 Task: Add an event with the title Casual Training Session: Sales Negotiation, date '2023/12/15', time 8:50 AM to 10:50 AM, logged in from the account softage.10@softage.netand send the event invitation to softage.4@softage.net and softage.5@softage.net. Set a reminder for the event 15 minutes before
Action: Mouse moved to (117, 126)
Screenshot: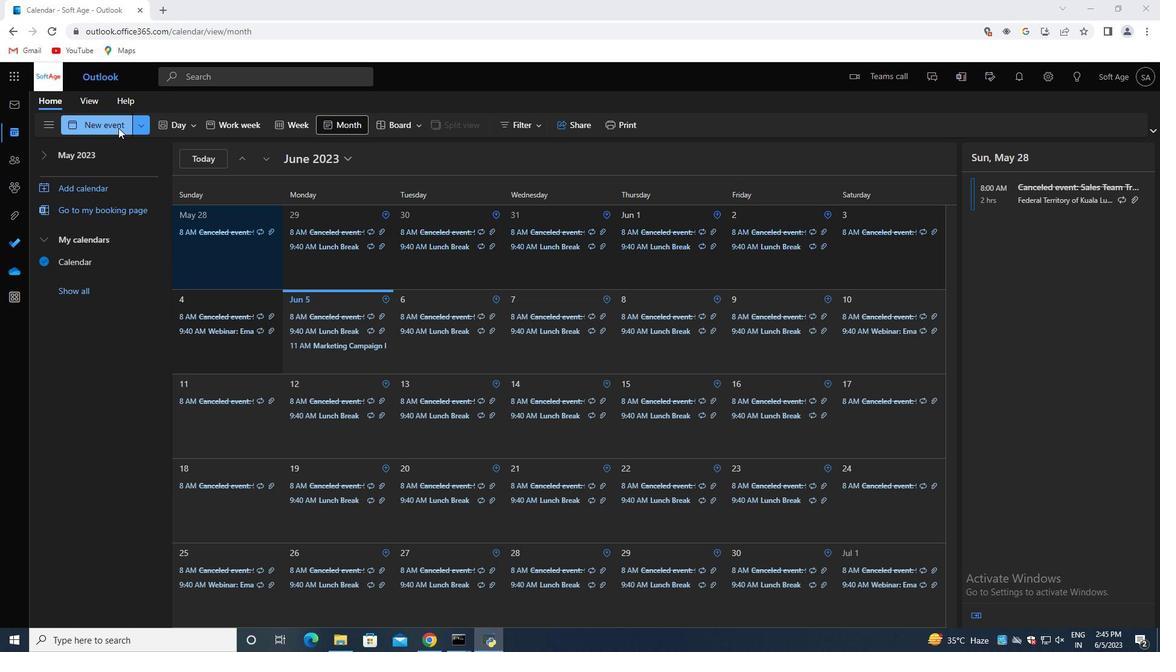 
Action: Mouse pressed left at (117, 126)
Screenshot: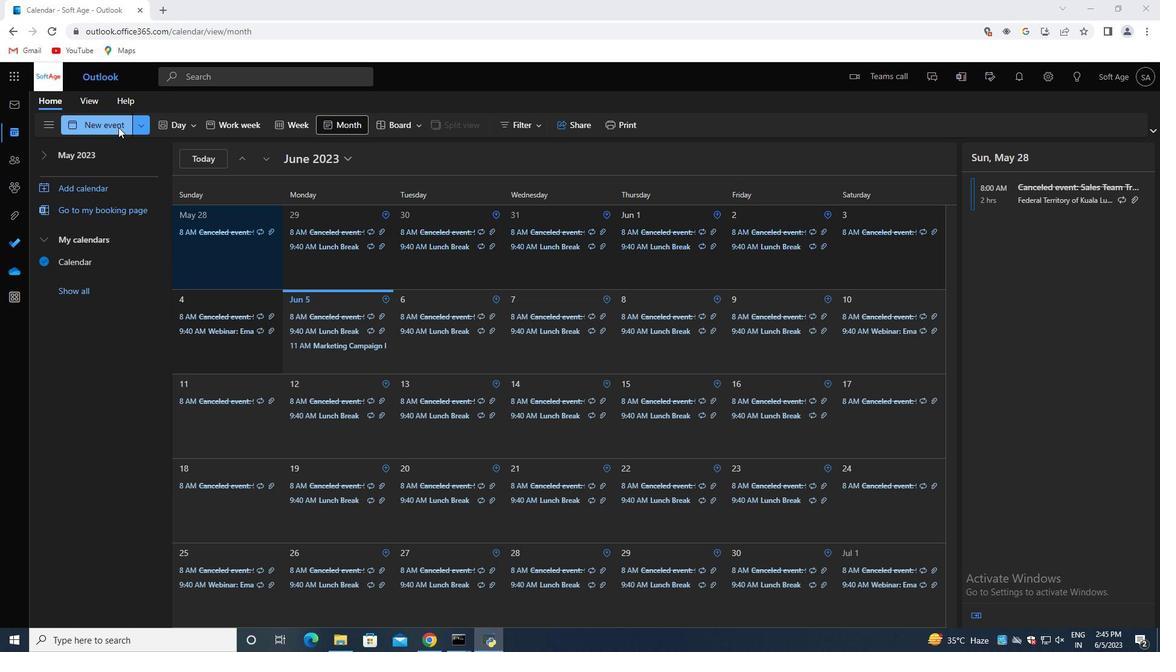 
Action: Mouse moved to (306, 199)
Screenshot: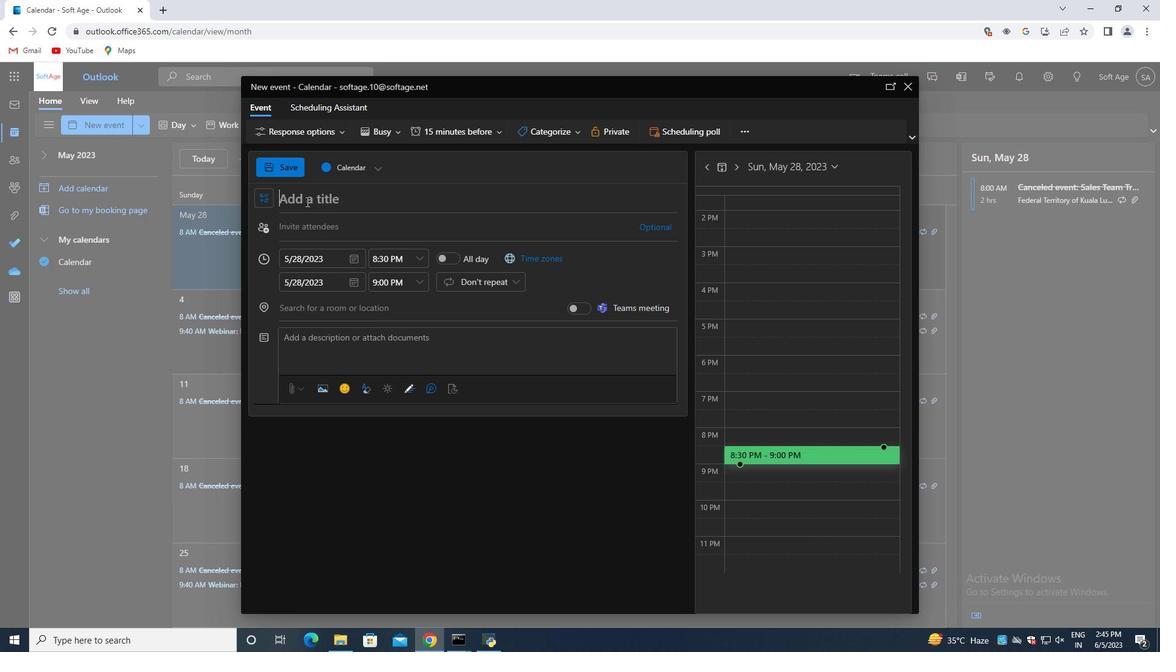 
Action: Mouse pressed left at (306, 199)
Screenshot: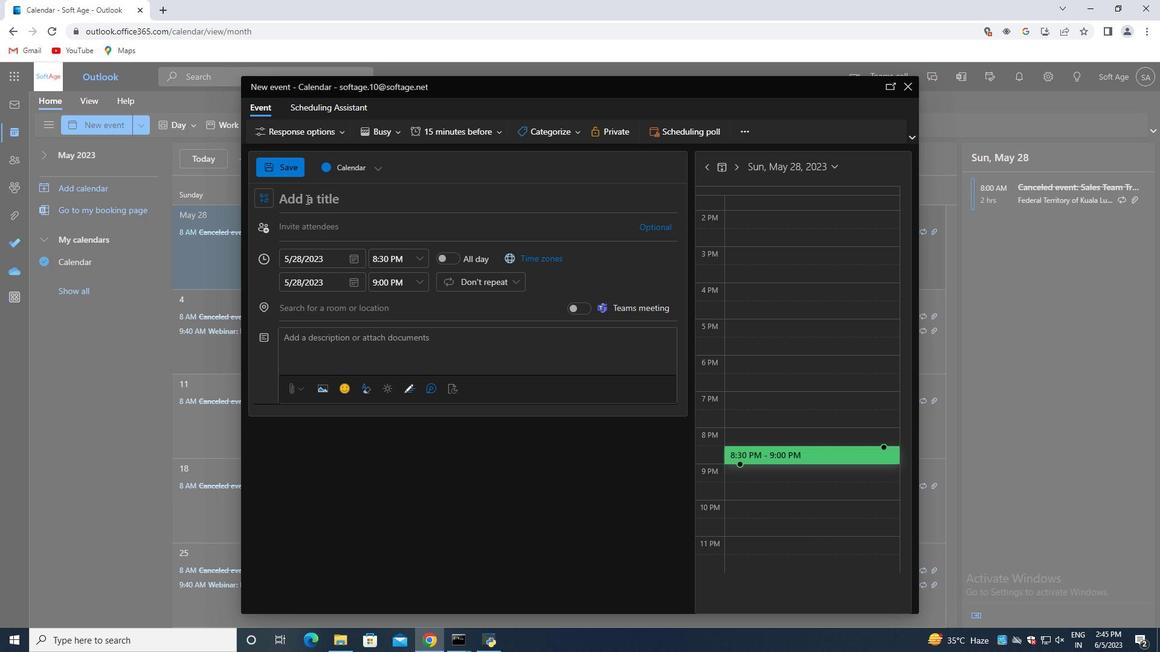 
Action: Key pressed <Key.shift>Casual<Key.space><Key.shift>Training<Key.space><Key.shift>Session<Key.shift_r>:<Key.space><Key.shift>Sales<Key.space><Key.shift>Negotiation
Screenshot: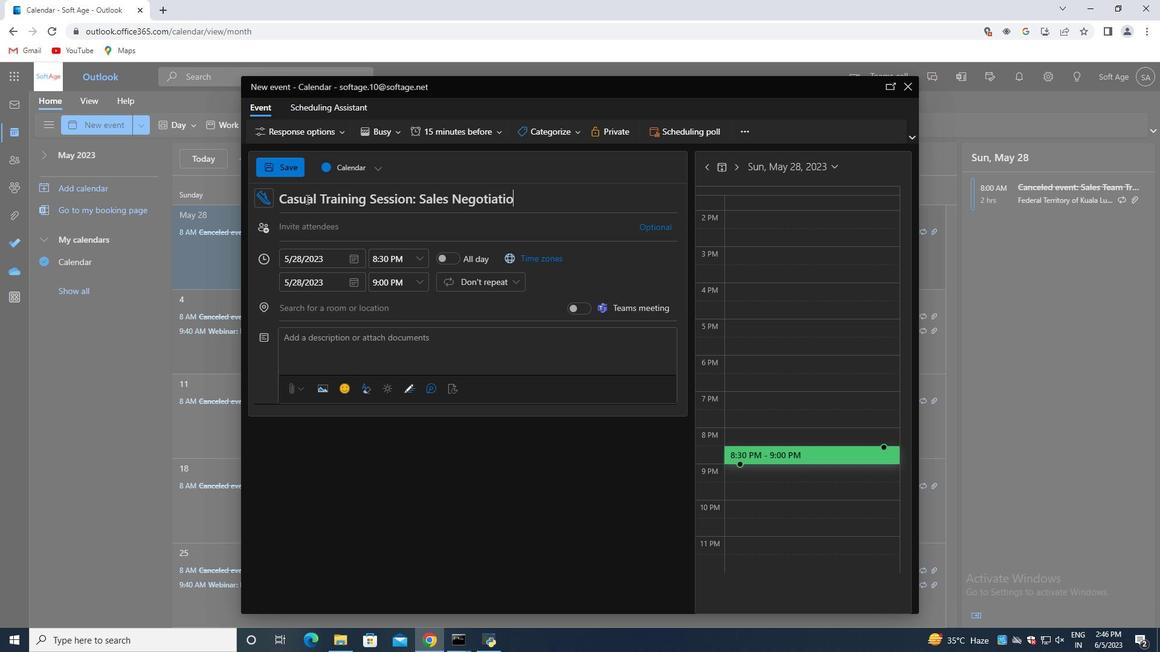 
Action: Mouse moved to (355, 262)
Screenshot: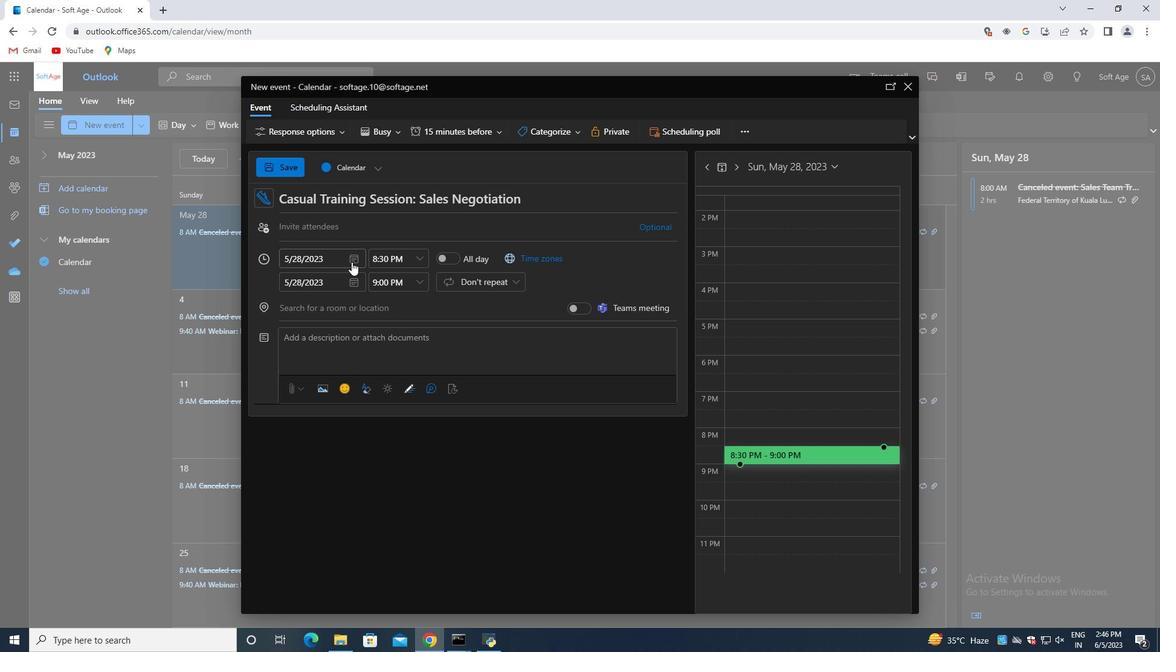 
Action: Mouse pressed left at (355, 262)
Screenshot: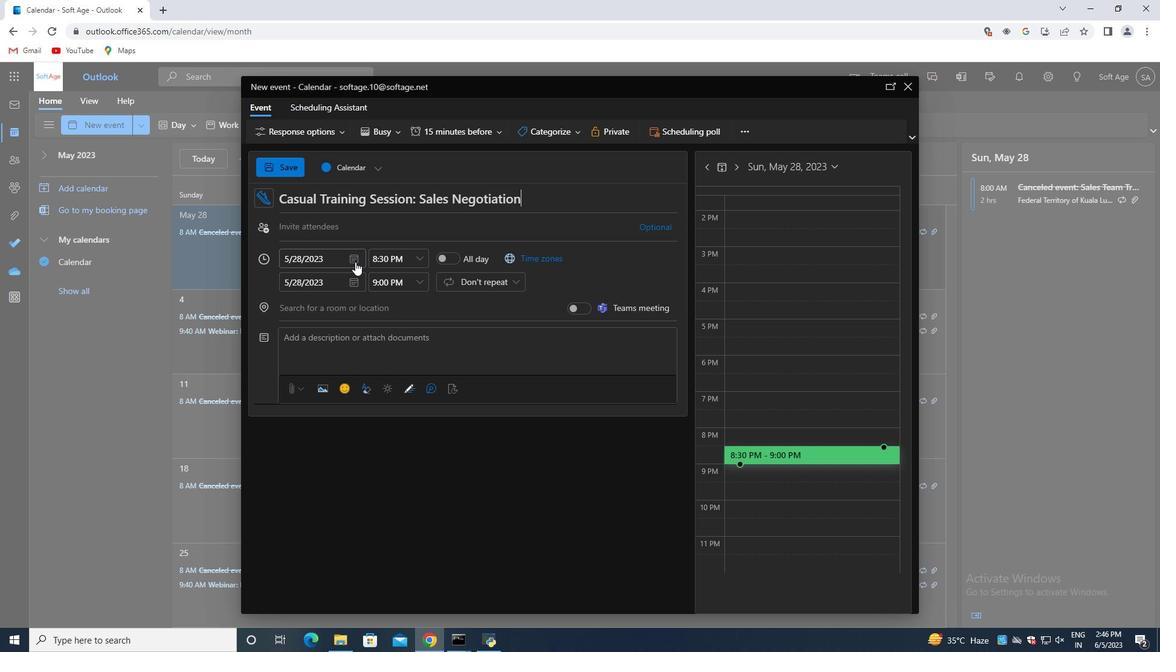 
Action: Mouse moved to (397, 288)
Screenshot: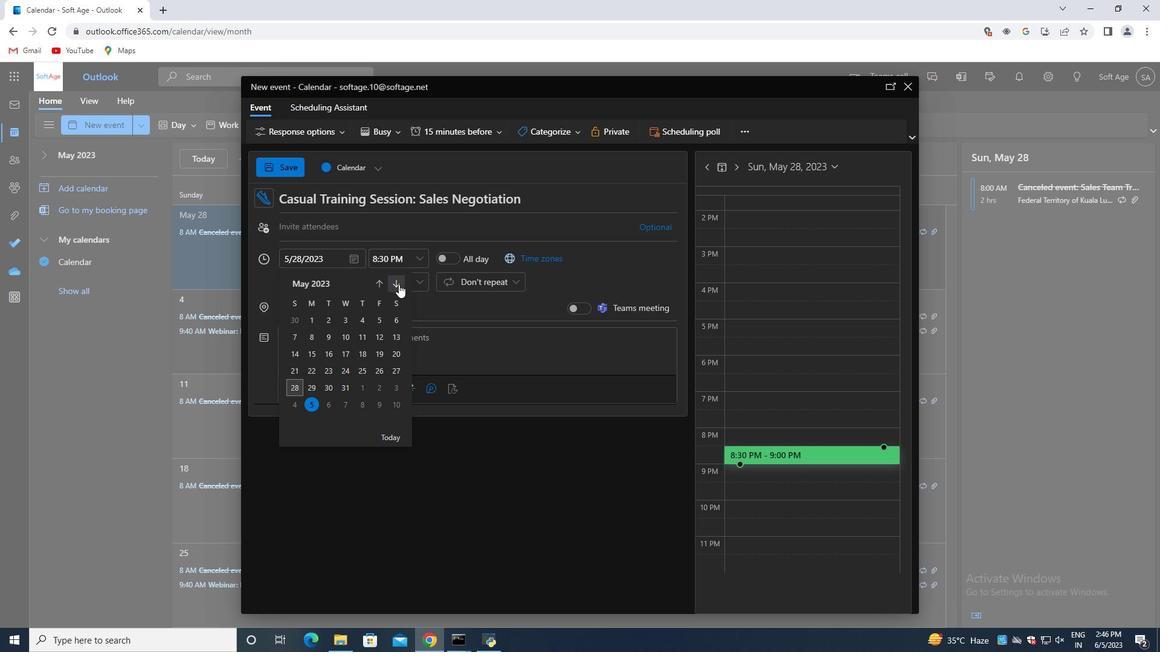 
Action: Mouse pressed left at (397, 288)
Screenshot: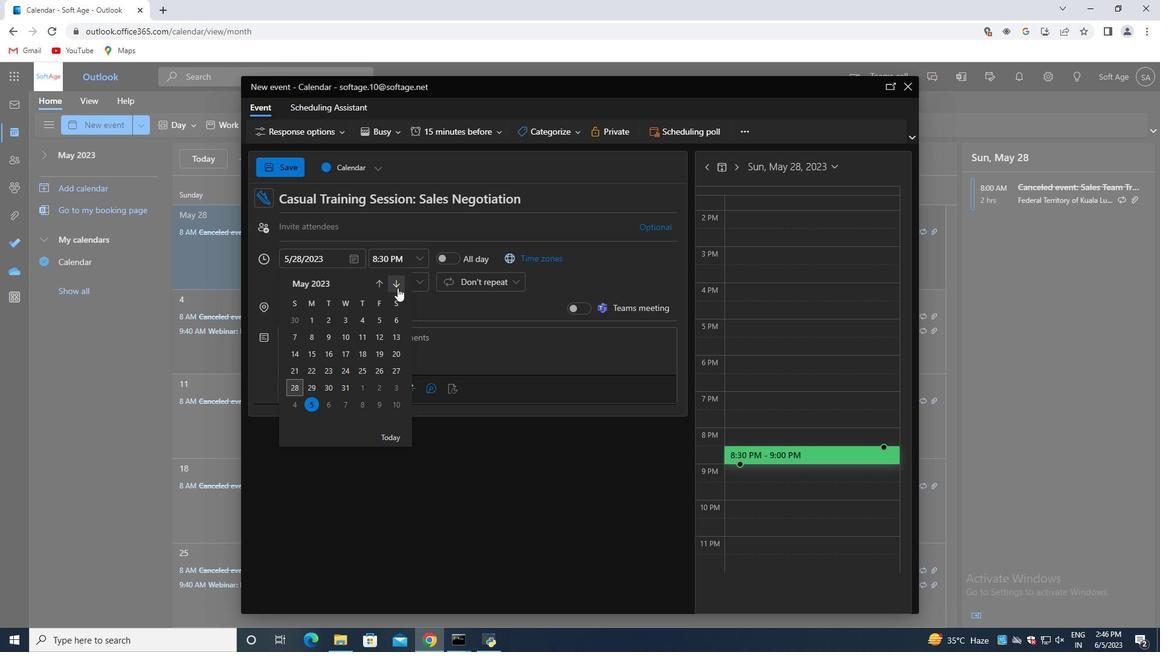 
Action: Mouse pressed left at (397, 288)
Screenshot: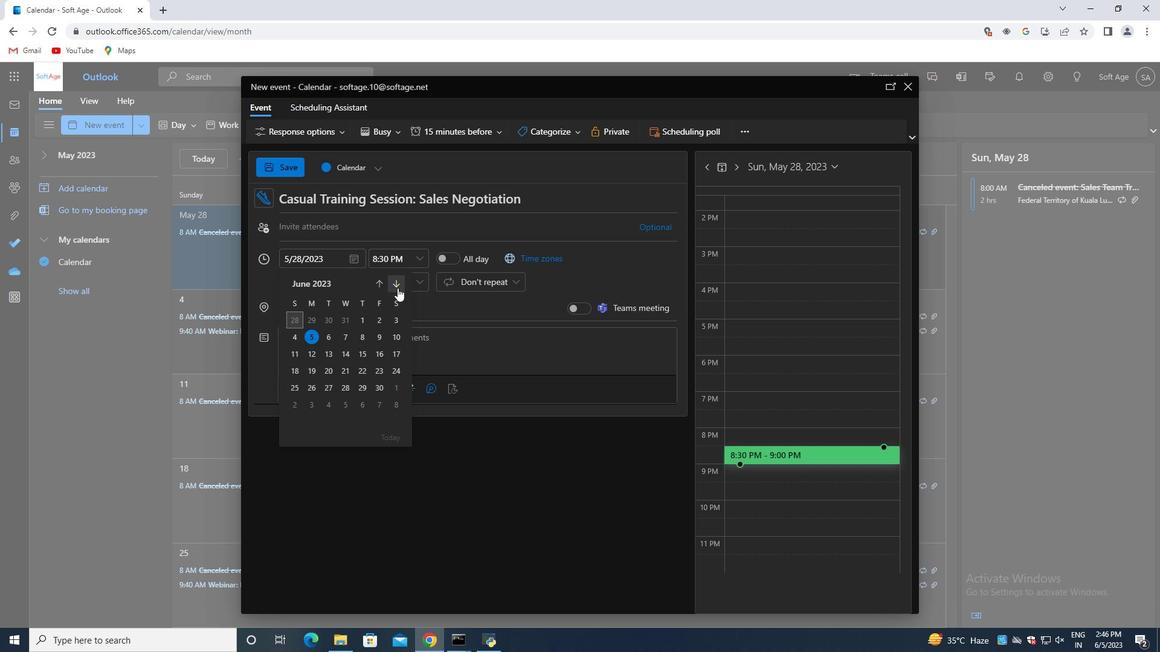 
Action: Mouse pressed left at (397, 288)
Screenshot: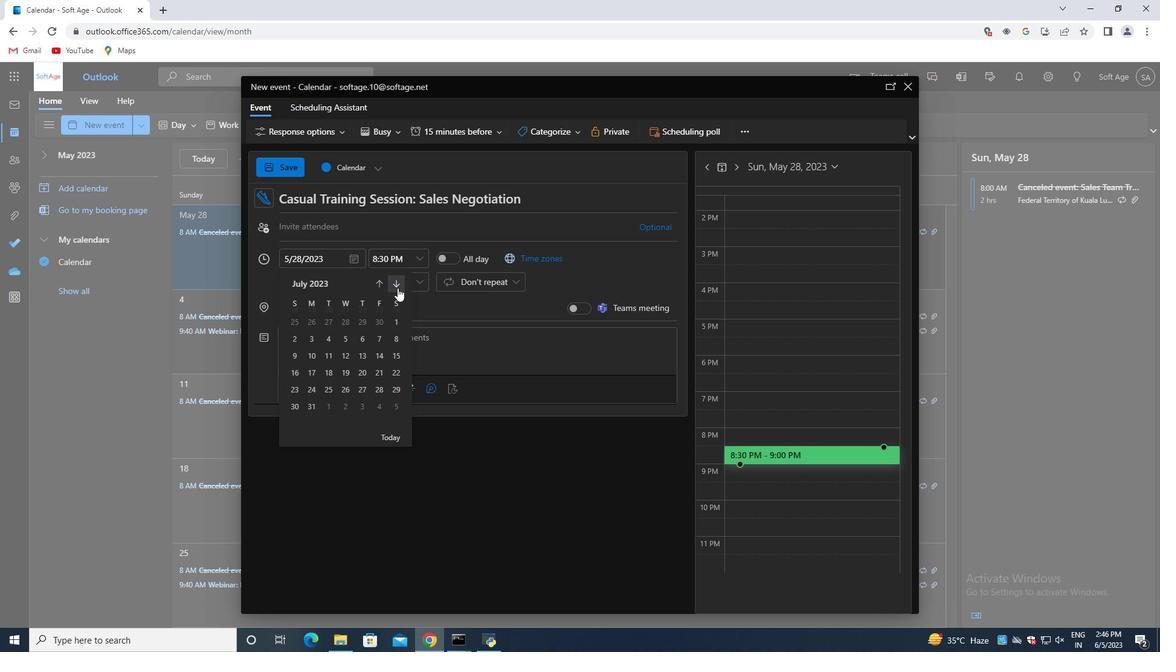 
Action: Mouse pressed left at (397, 288)
Screenshot: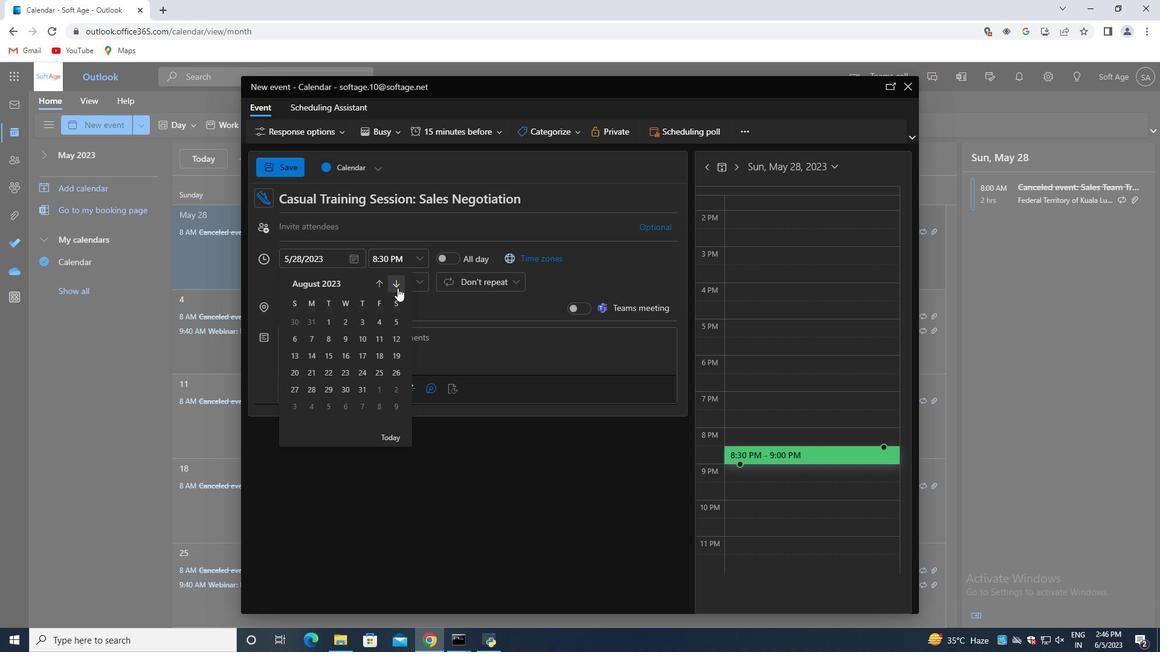 
Action: Mouse pressed left at (397, 288)
Screenshot: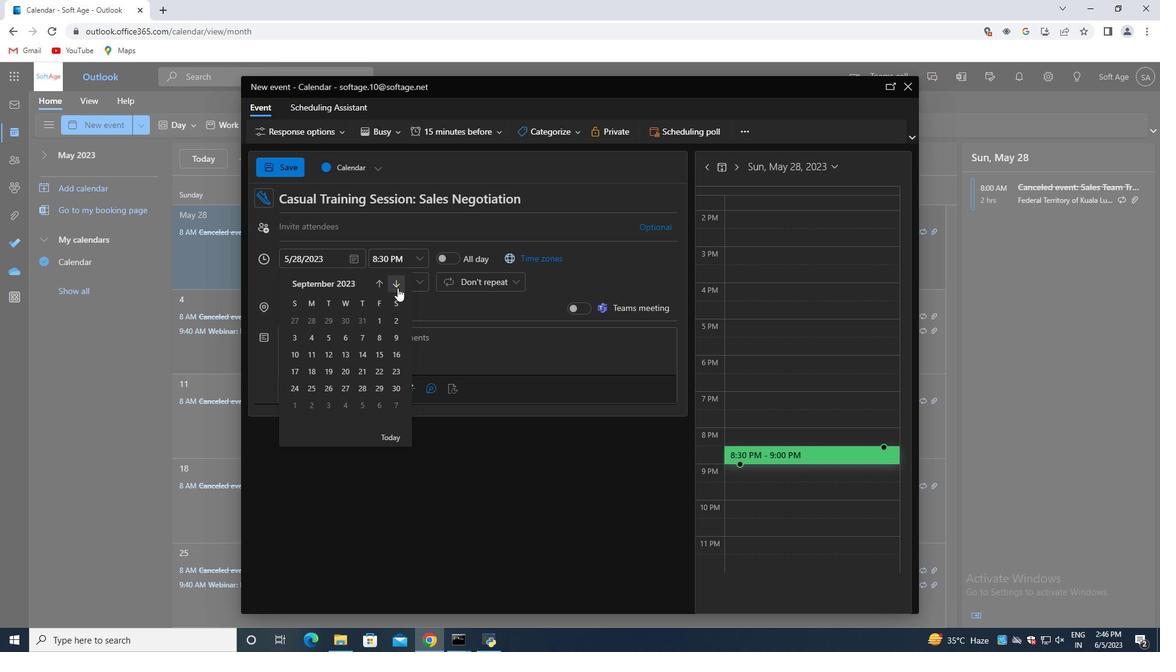 
Action: Mouse pressed left at (397, 288)
Screenshot: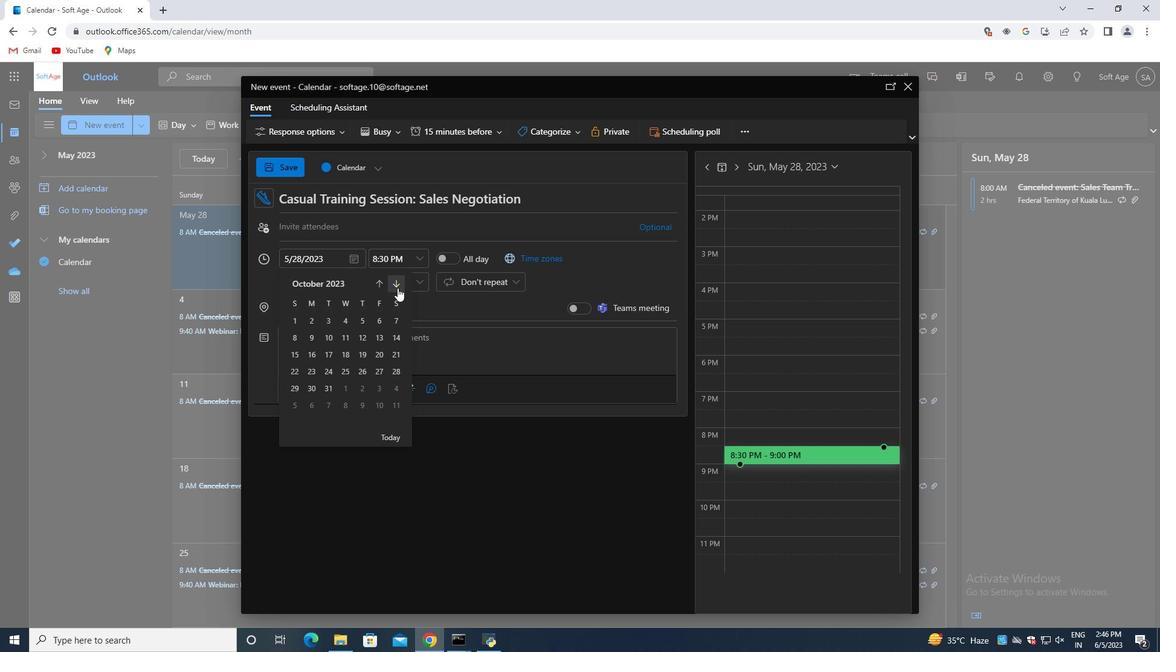 
Action: Mouse pressed left at (397, 288)
Screenshot: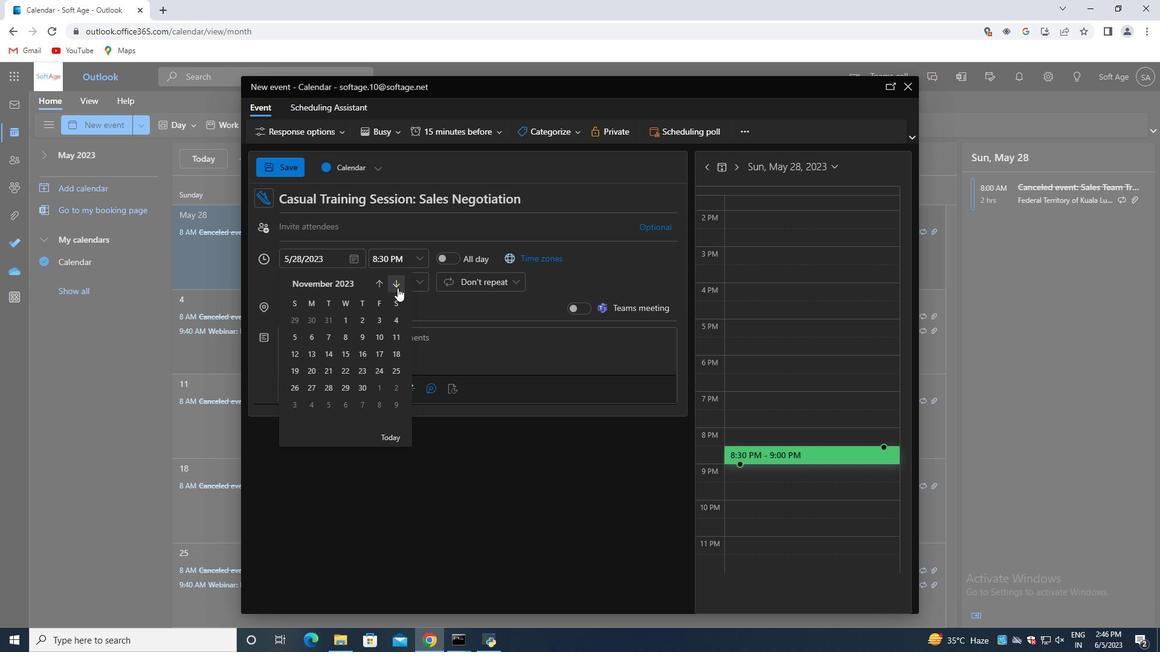 
Action: Mouse moved to (378, 352)
Screenshot: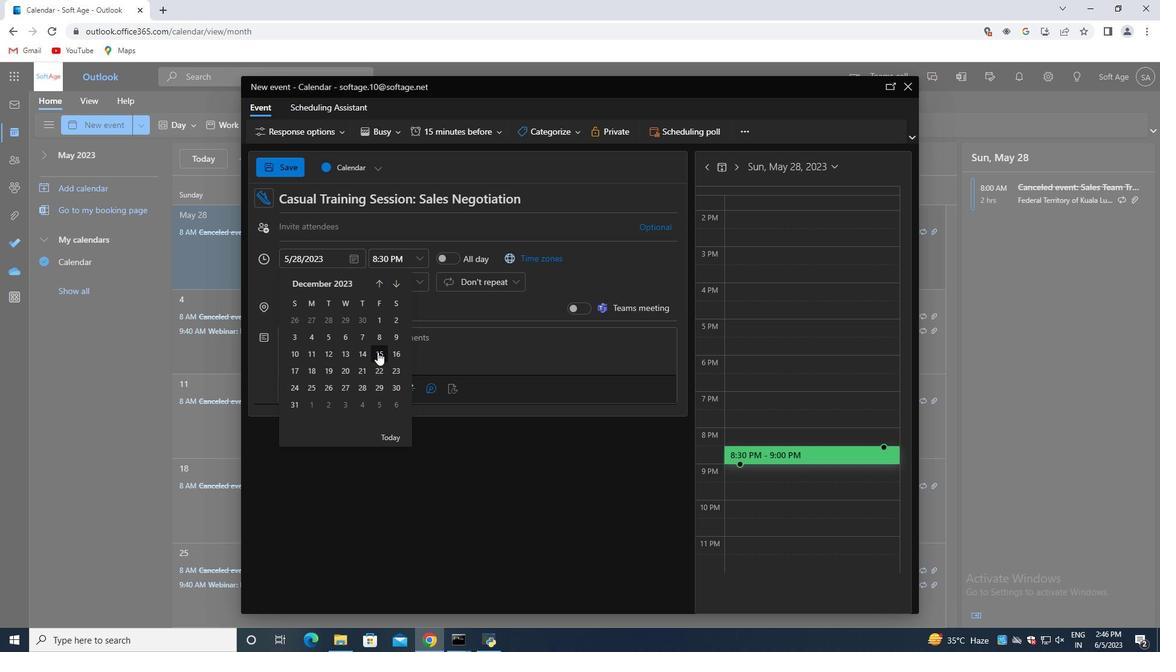 
Action: Mouse pressed left at (378, 352)
Screenshot: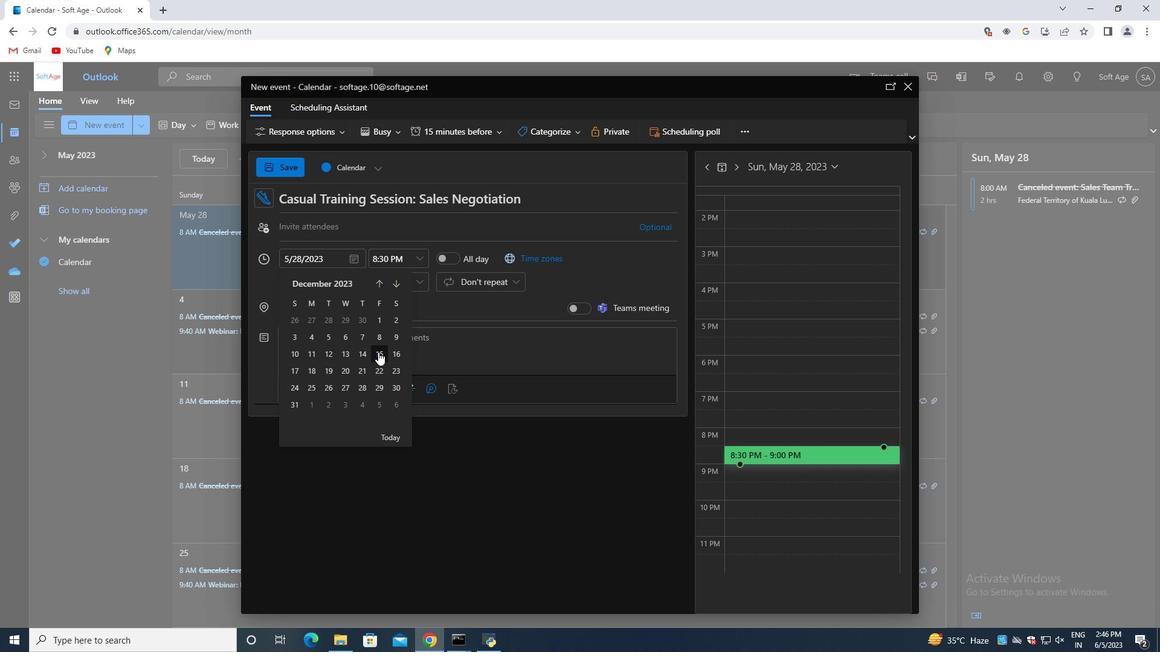 
Action: Mouse moved to (417, 262)
Screenshot: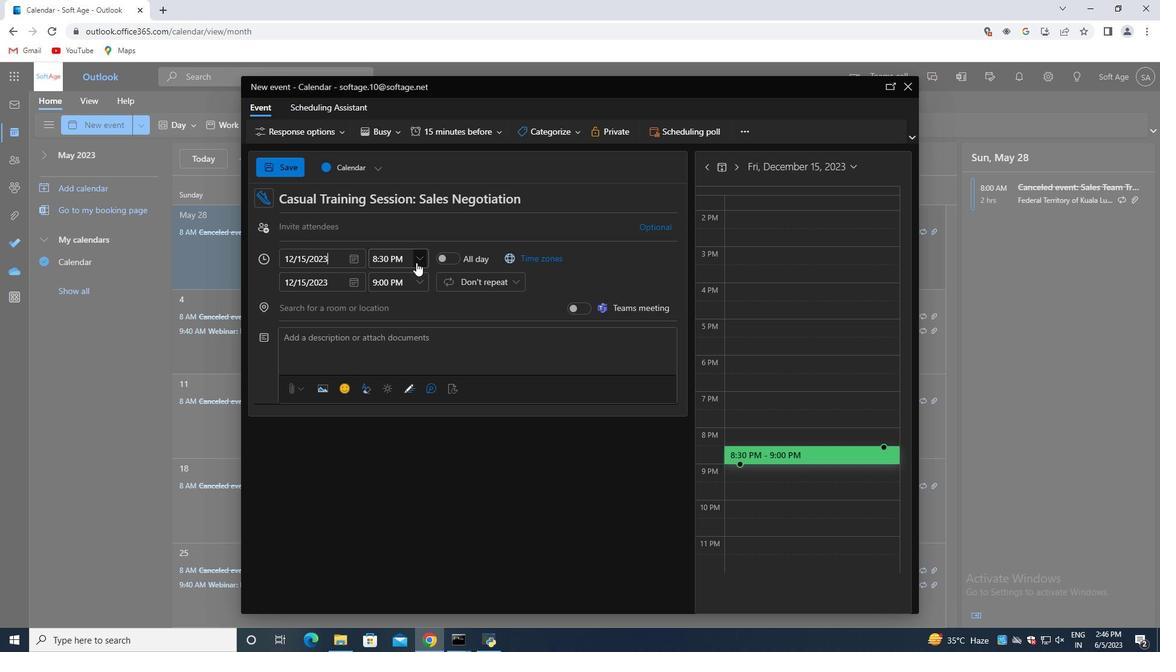 
Action: Mouse pressed left at (417, 262)
Screenshot: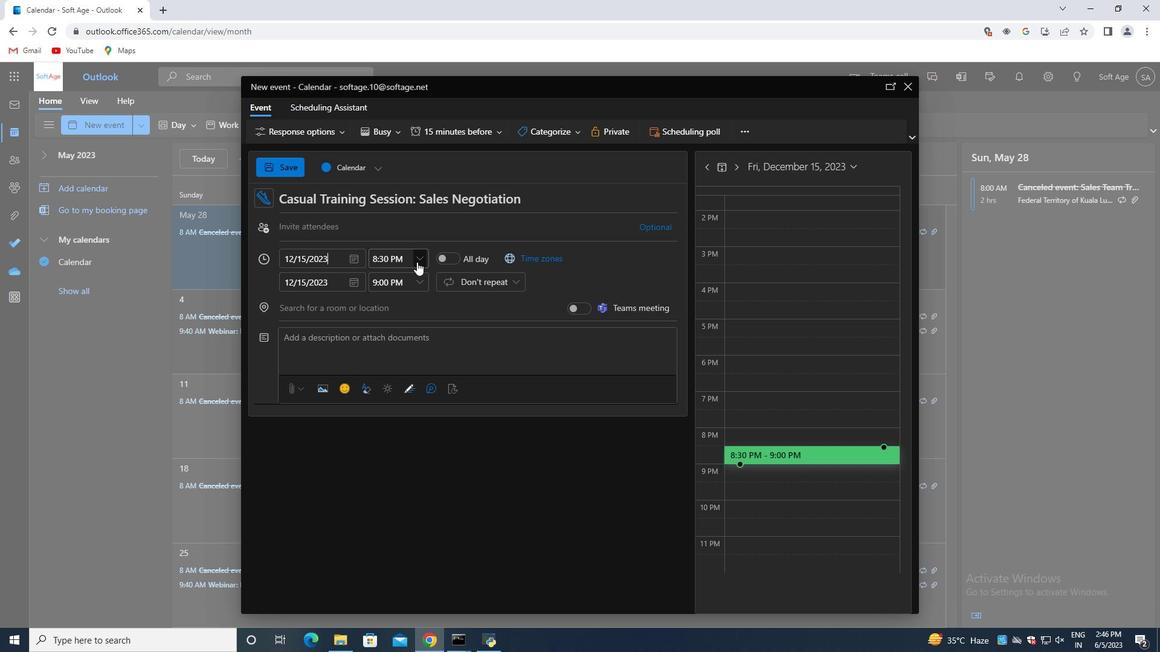 
Action: Mouse moved to (415, 261)
Screenshot: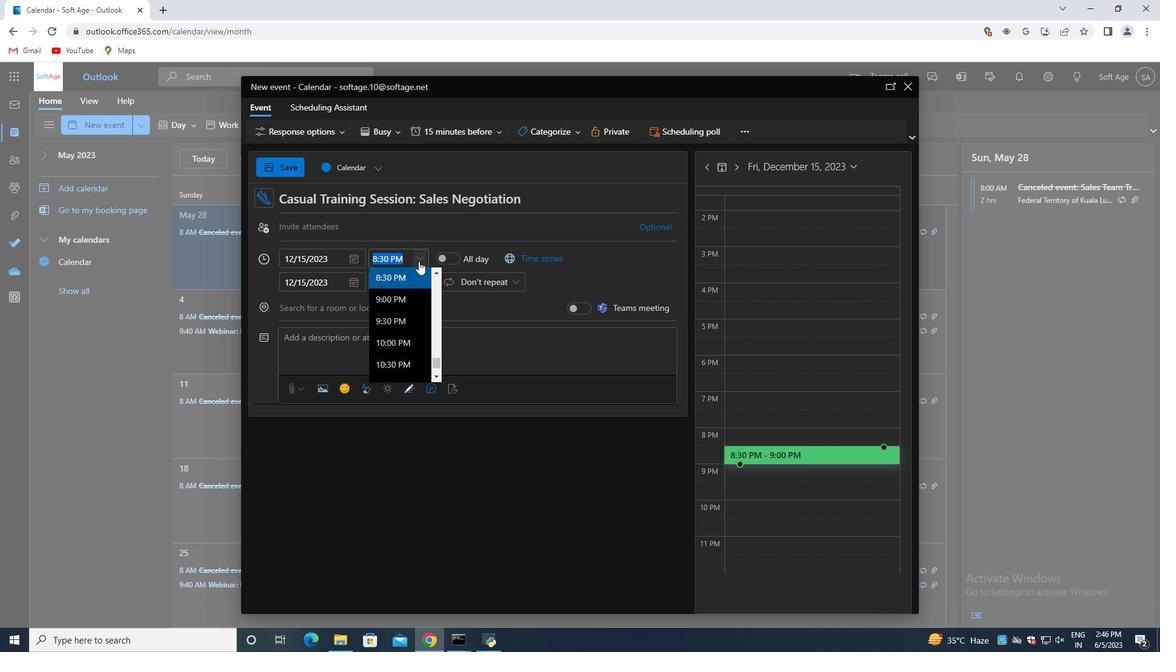 
Action: Key pressed <Key.backspace>
Screenshot: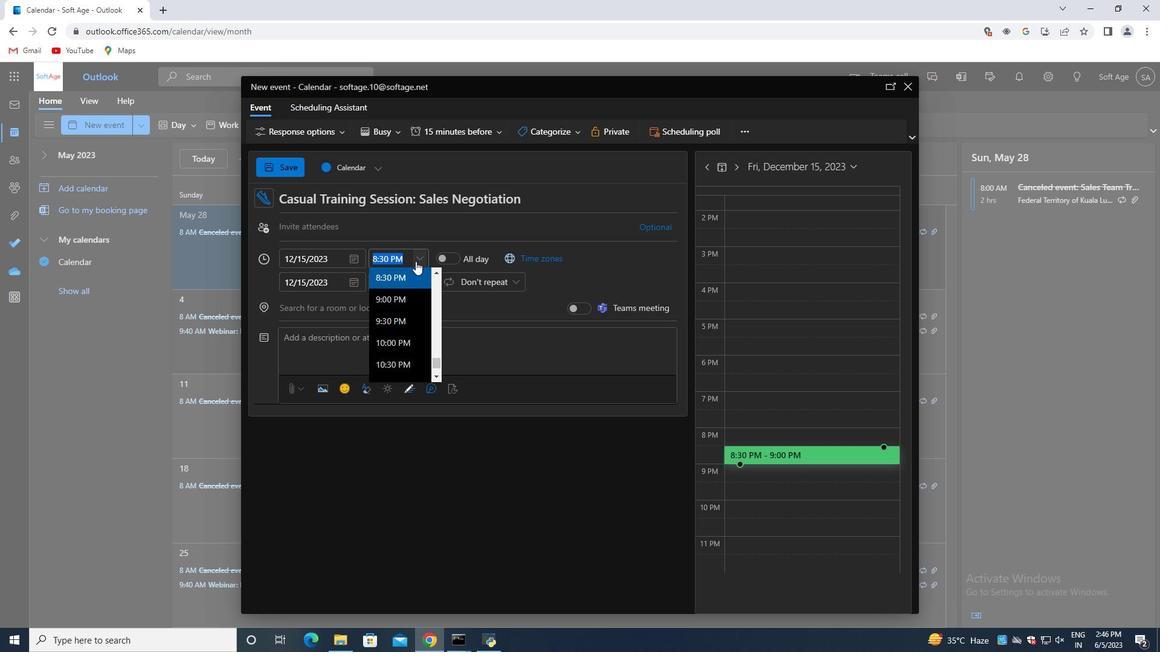 
Action: Mouse moved to (415, 261)
Screenshot: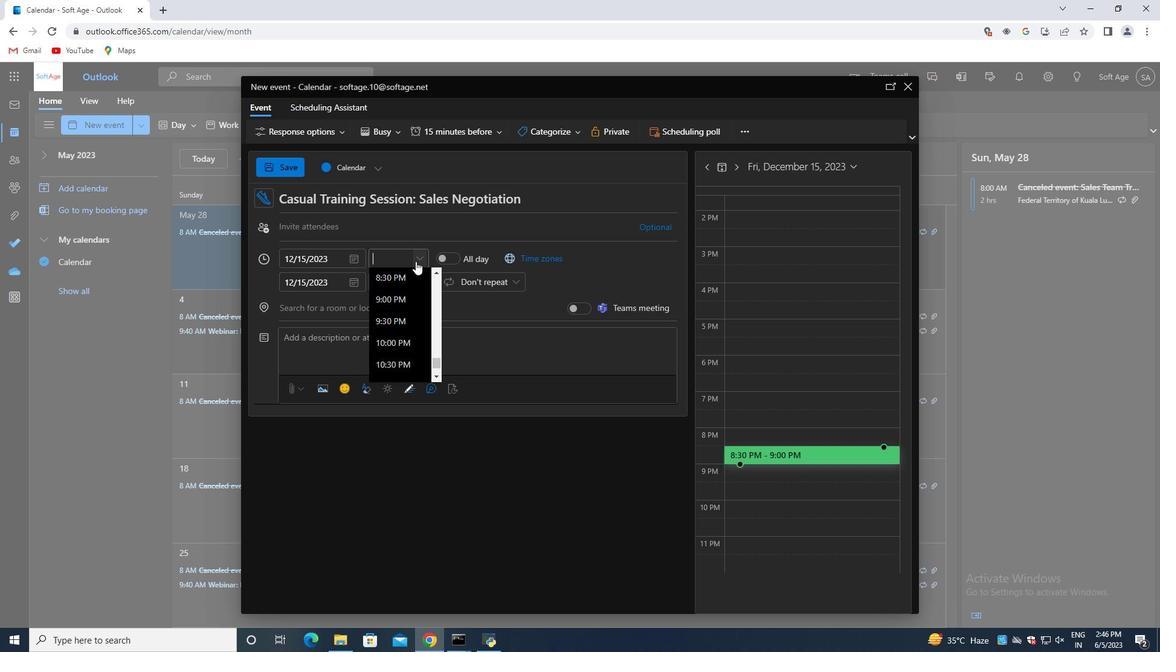 
Action: Key pressed 8<Key.shift_r>:50<Key.space><Key.shift>A<Key.shift>M<Key.enter>
Screenshot: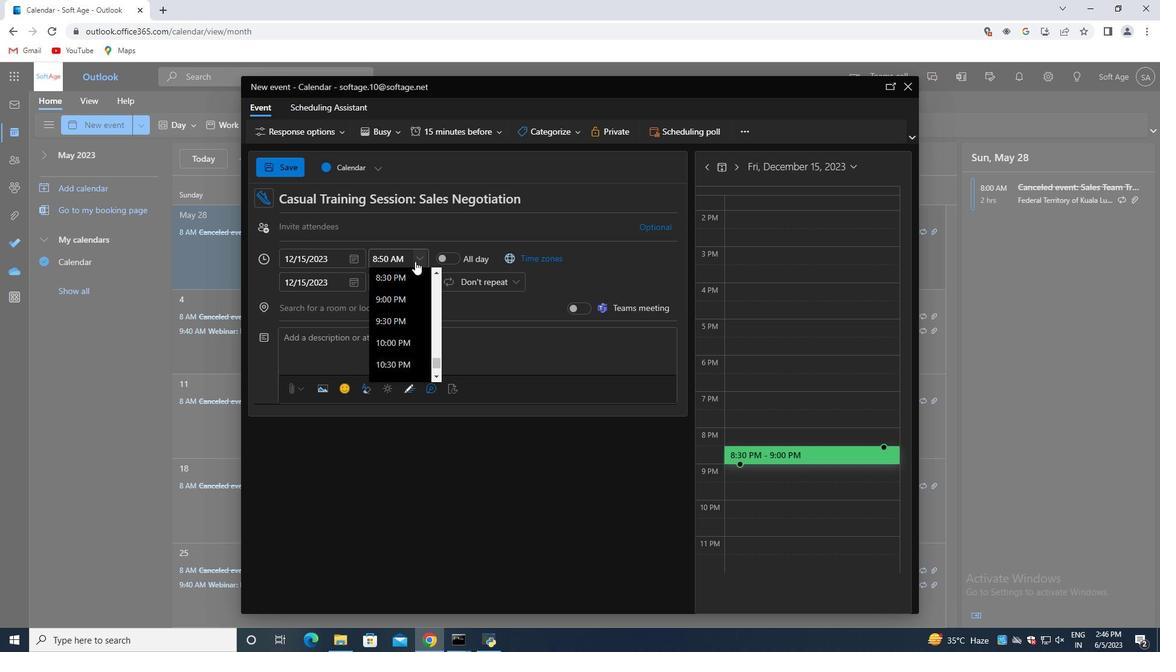 
Action: Mouse moved to (423, 280)
Screenshot: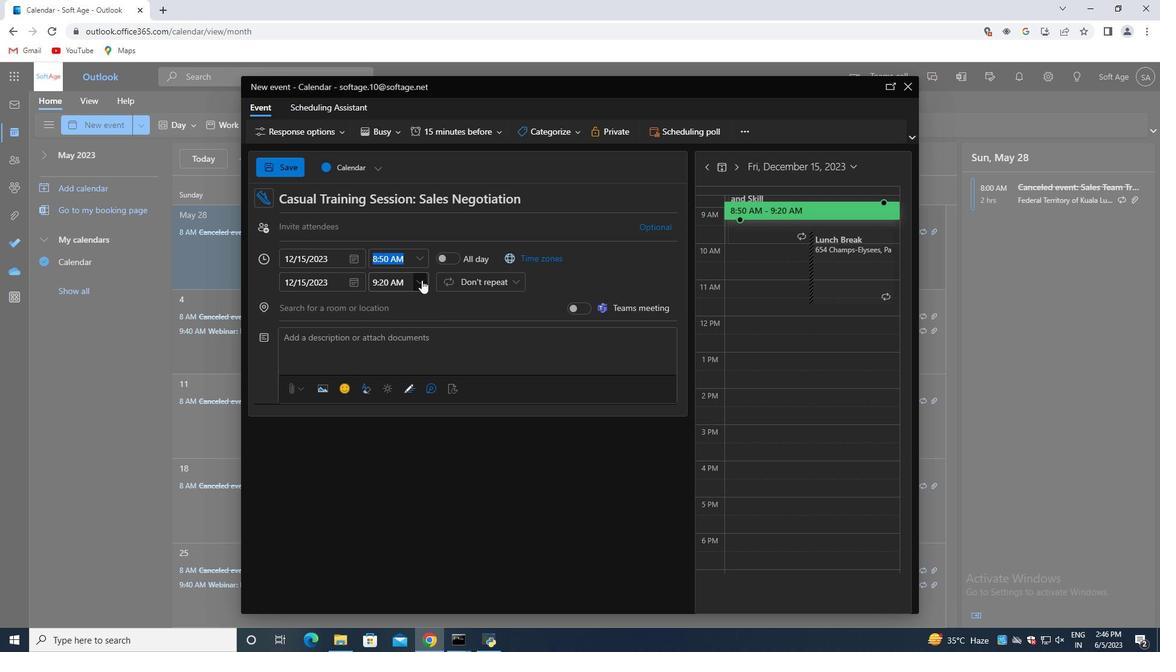 
Action: Mouse pressed left at (423, 280)
Screenshot: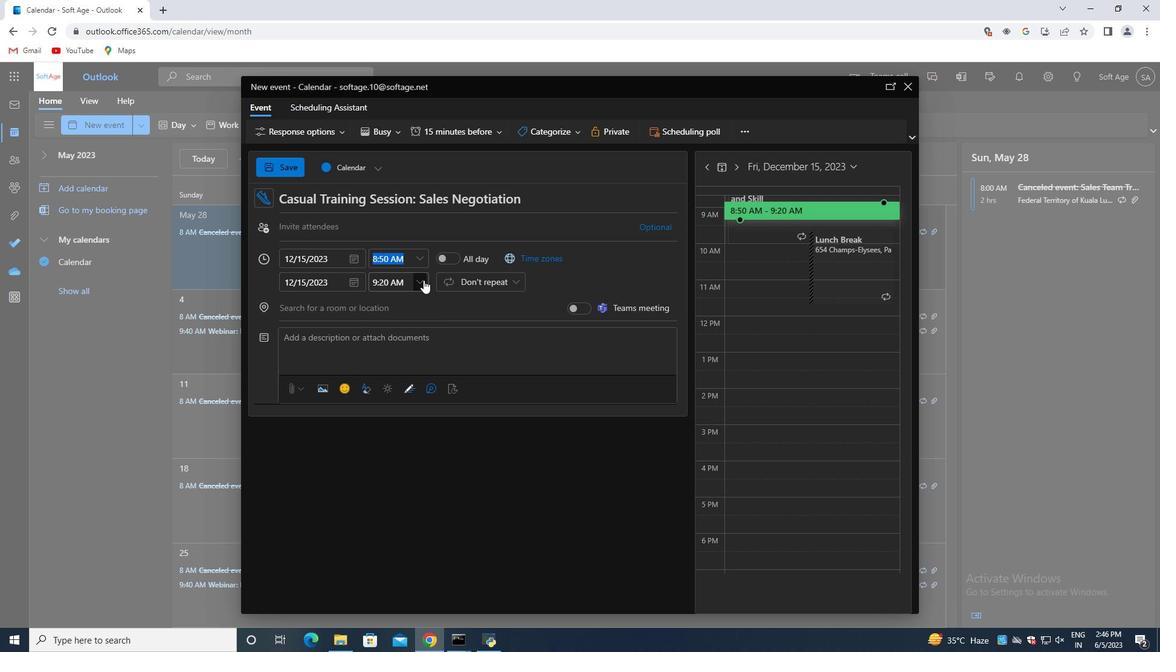 
Action: Mouse moved to (393, 365)
Screenshot: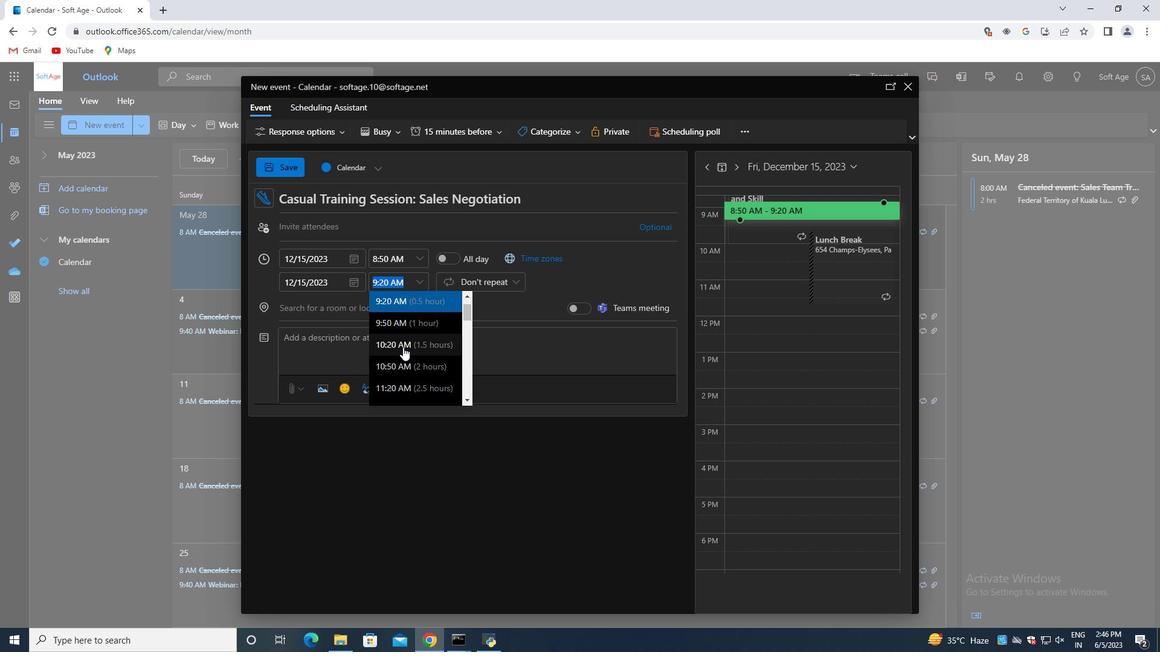 
Action: Mouse pressed left at (393, 365)
Screenshot: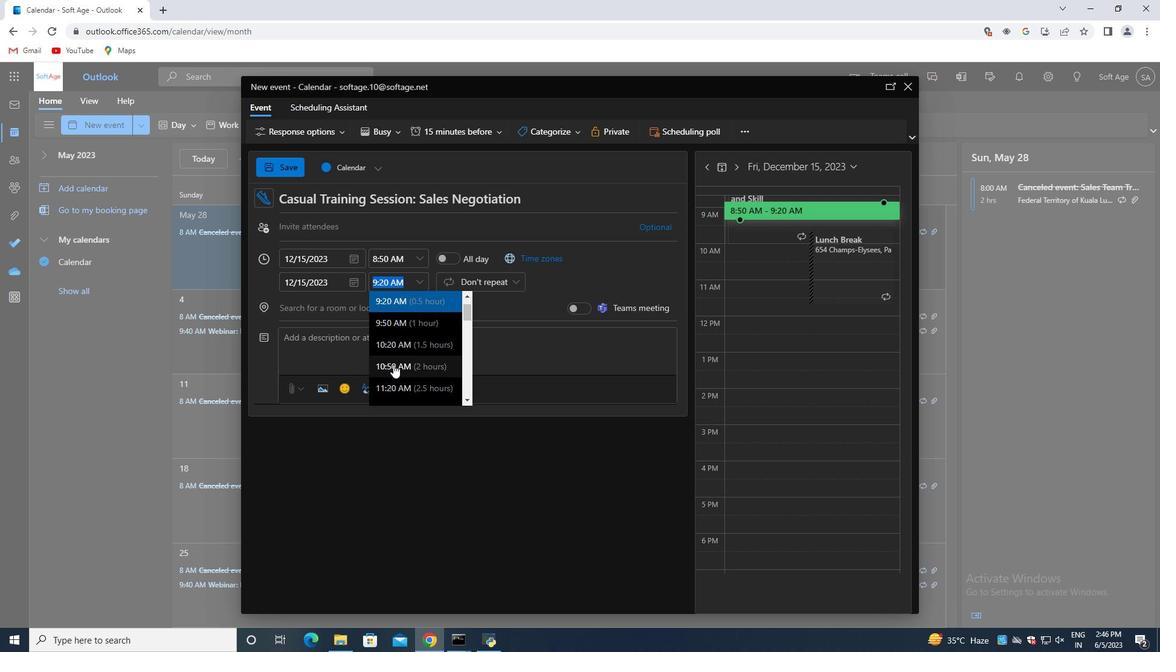 
Action: Mouse moved to (322, 224)
Screenshot: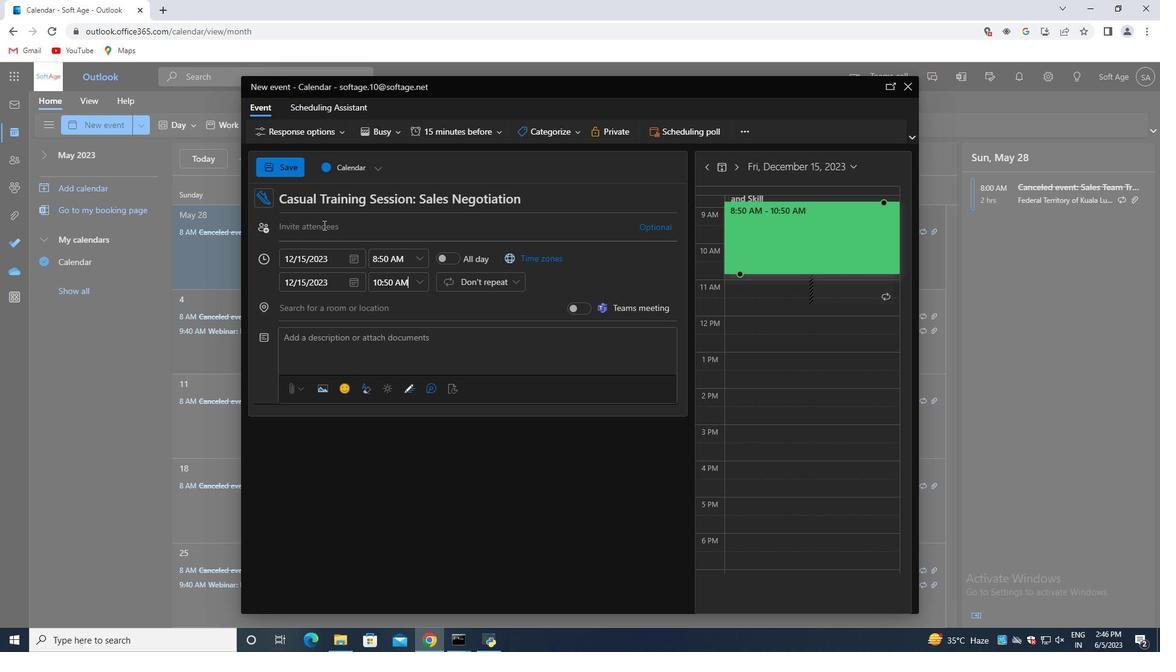 
Action: Mouse pressed left at (322, 224)
Screenshot: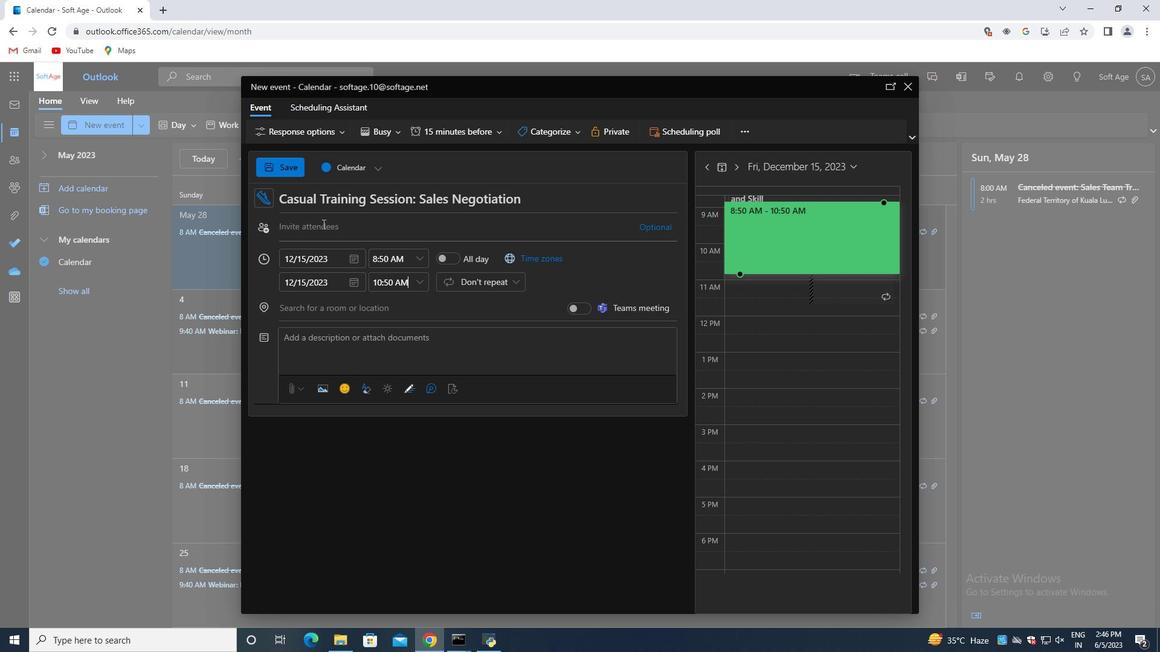 
Action: Key pressed softage.4<Key.shift>@softage.net<Key.enter>softage.5<Key.shift>@softage.net<Key.enter>
Screenshot: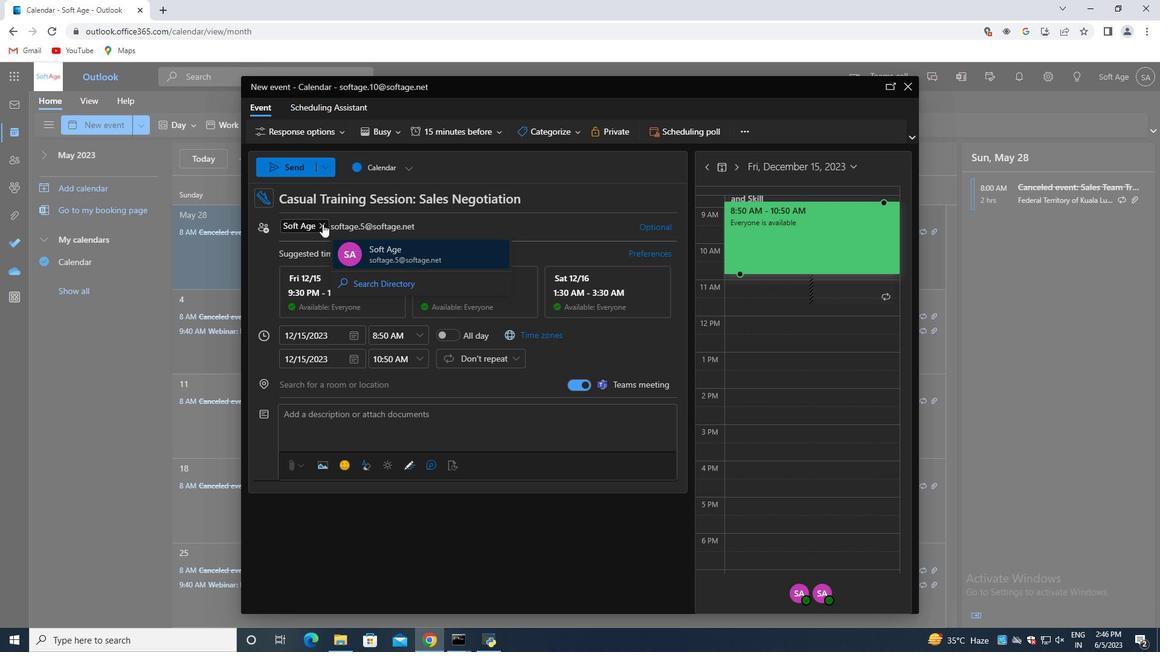 
Action: Mouse moved to (474, 134)
Screenshot: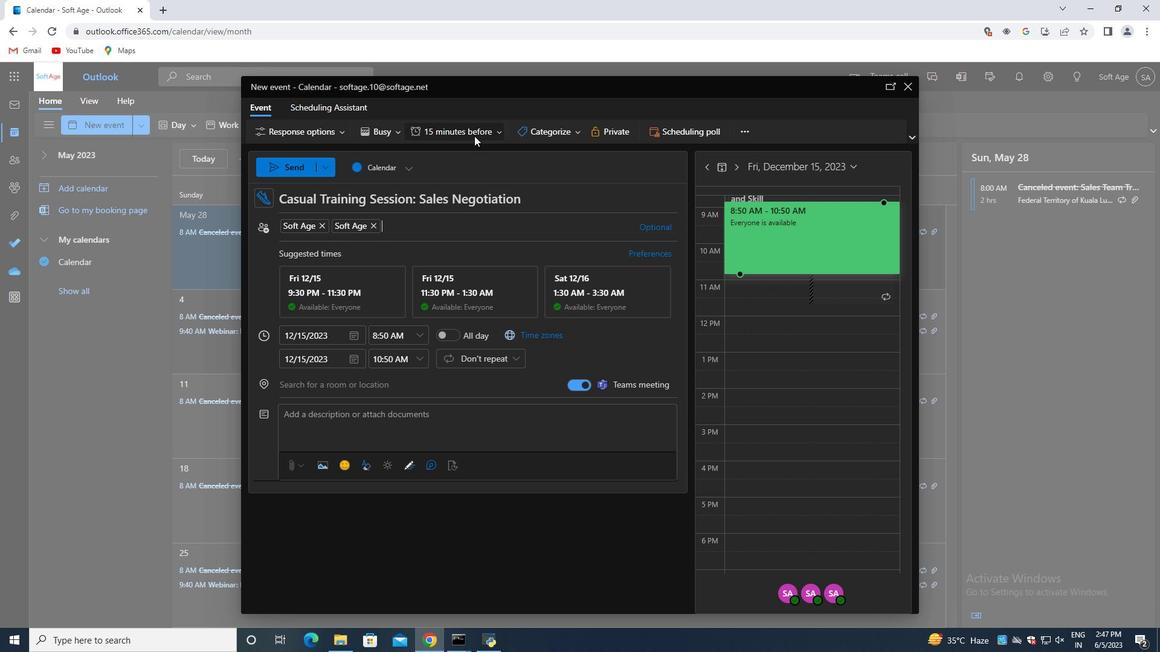 
Action: Mouse pressed left at (474, 134)
Screenshot: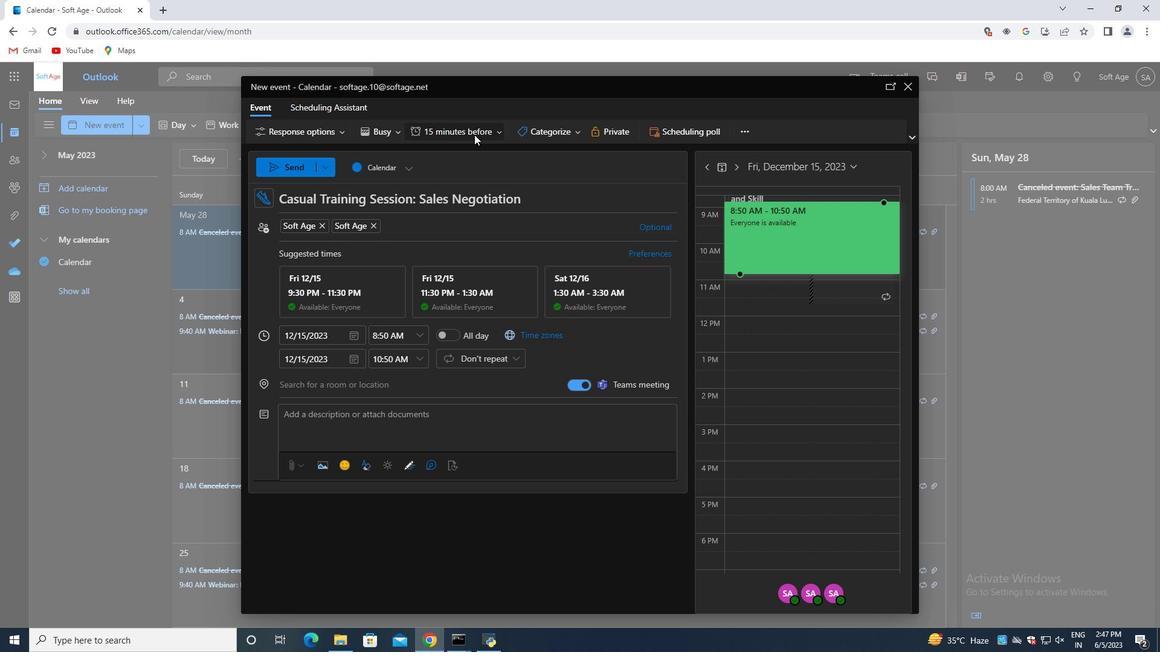 
Action: Mouse moved to (461, 223)
Screenshot: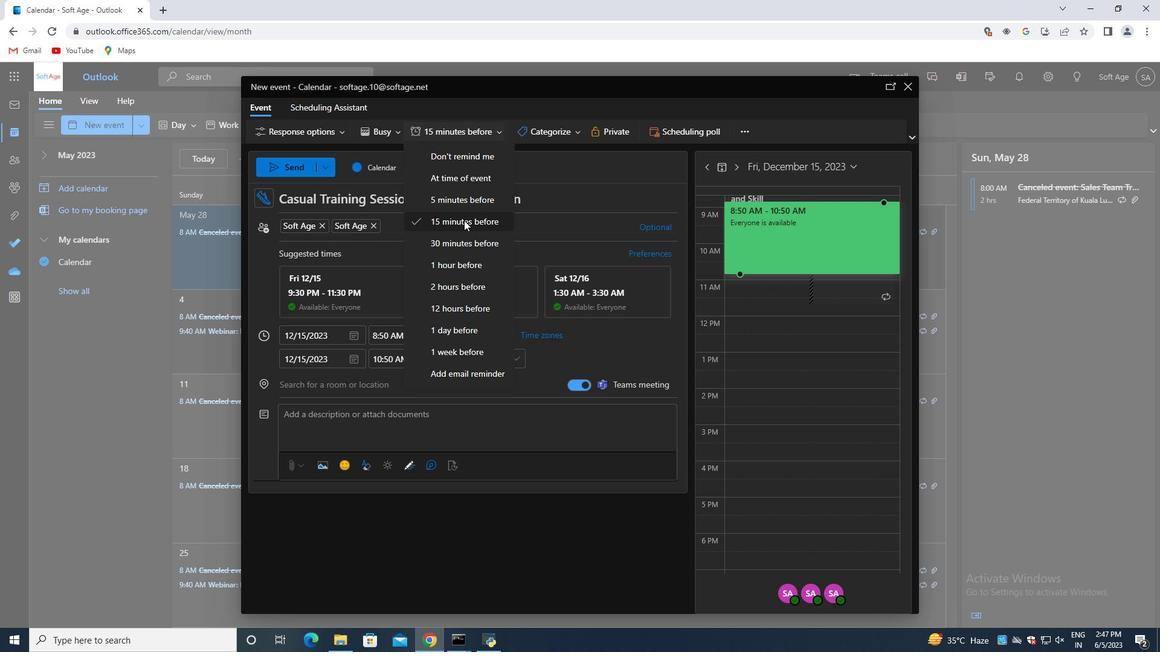 
Action: Mouse pressed left at (461, 223)
Screenshot: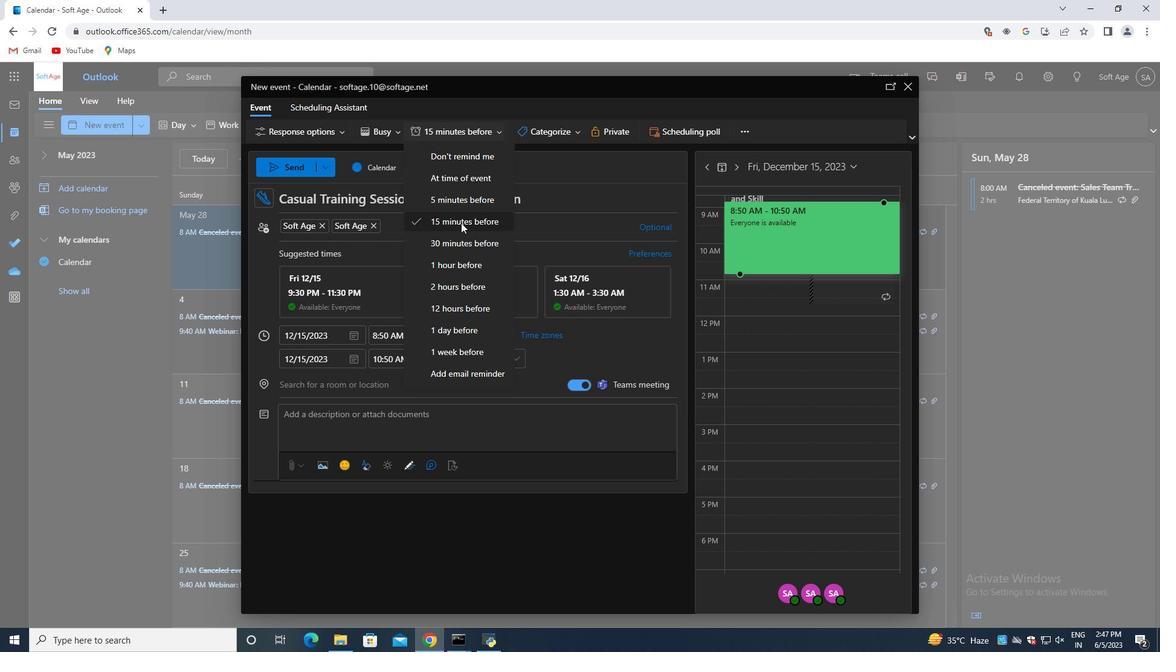 
Action: Mouse moved to (287, 172)
Screenshot: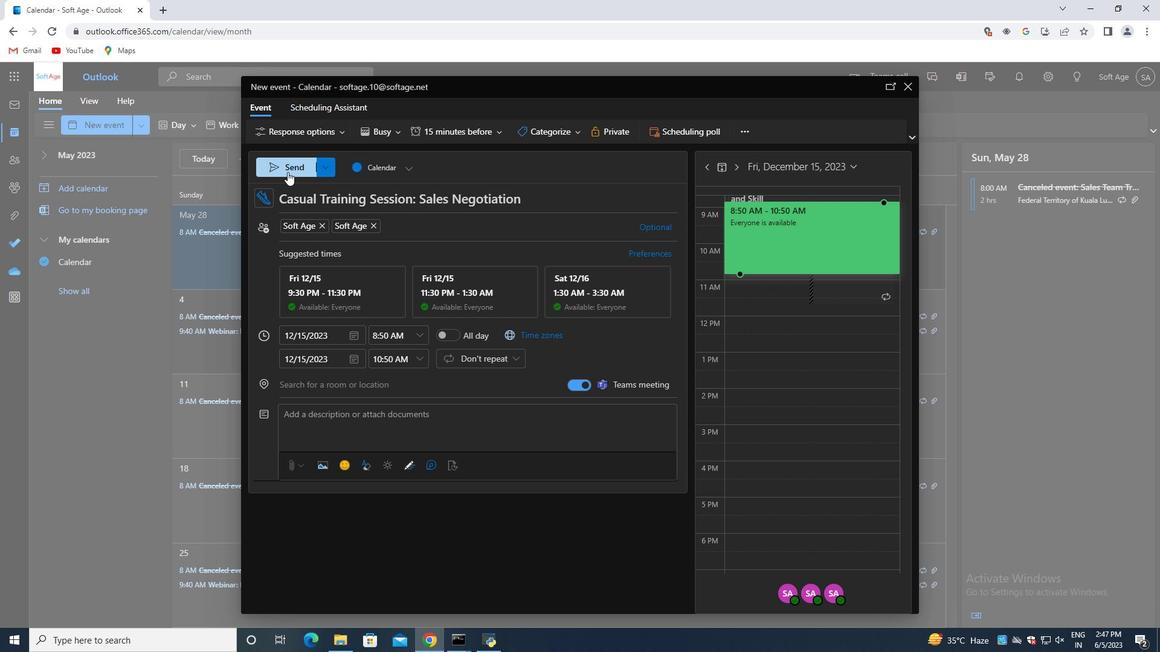 
Action: Mouse pressed left at (287, 172)
Screenshot: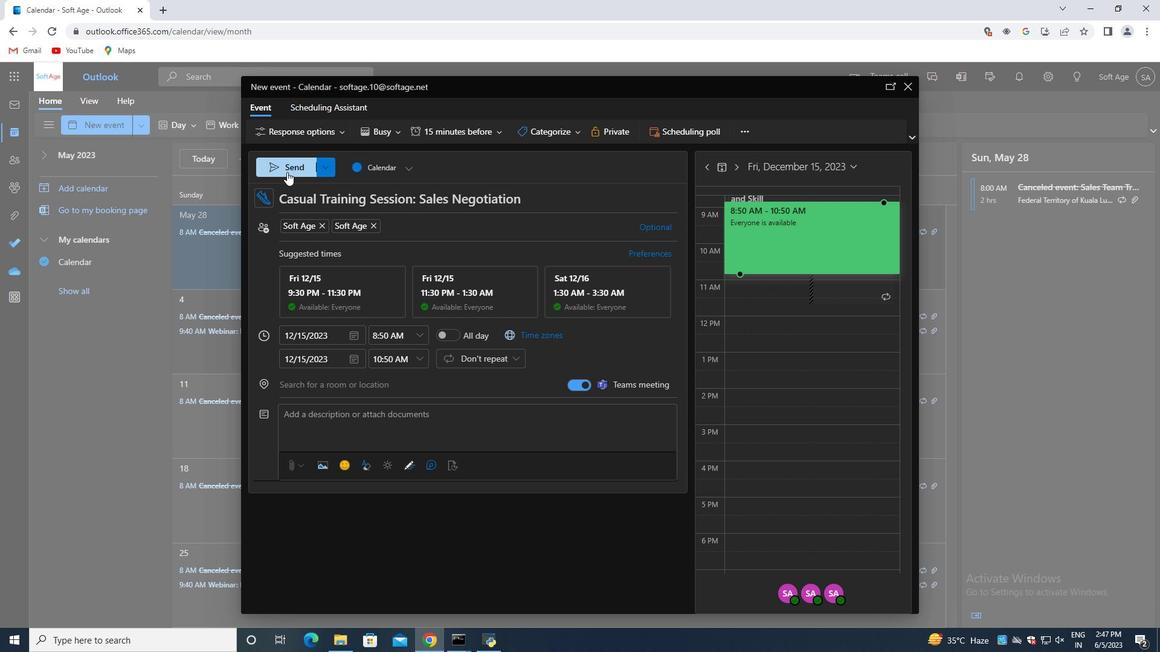 
